 Task: Check all the payments integrations.
Action: Mouse moved to (799, 78)
Screenshot: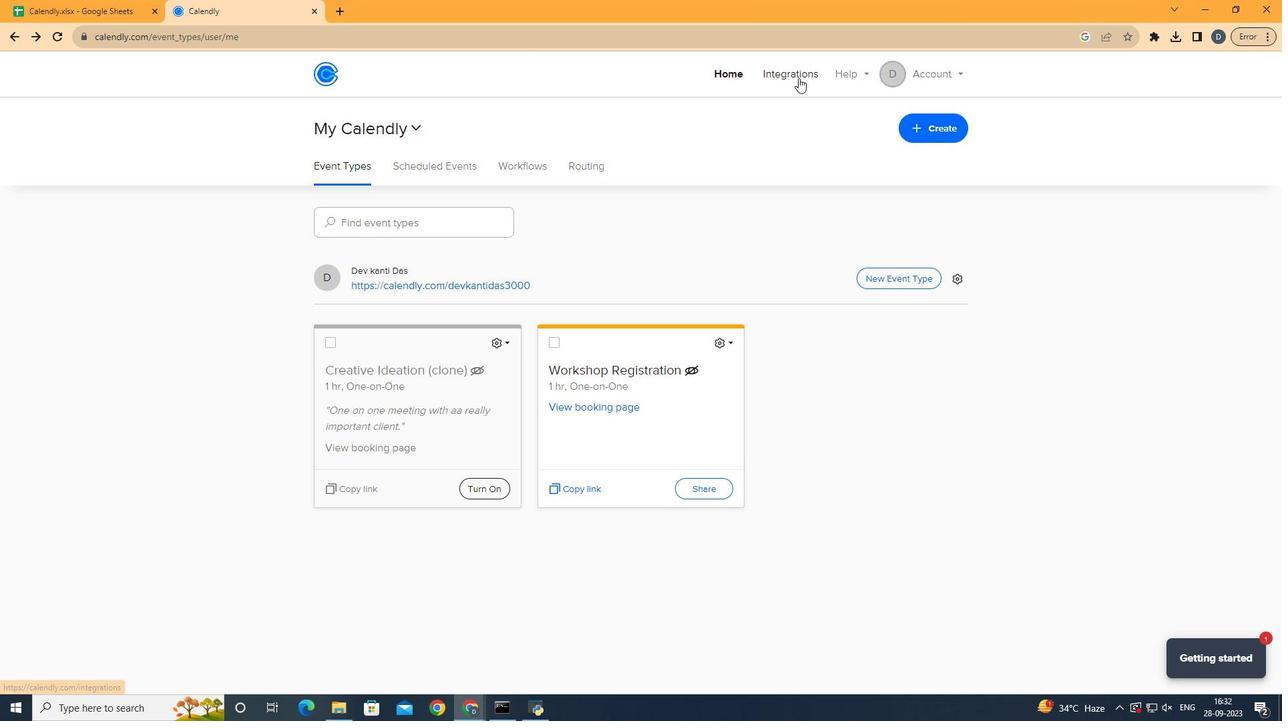 
Action: Mouse pressed left at (799, 78)
Screenshot: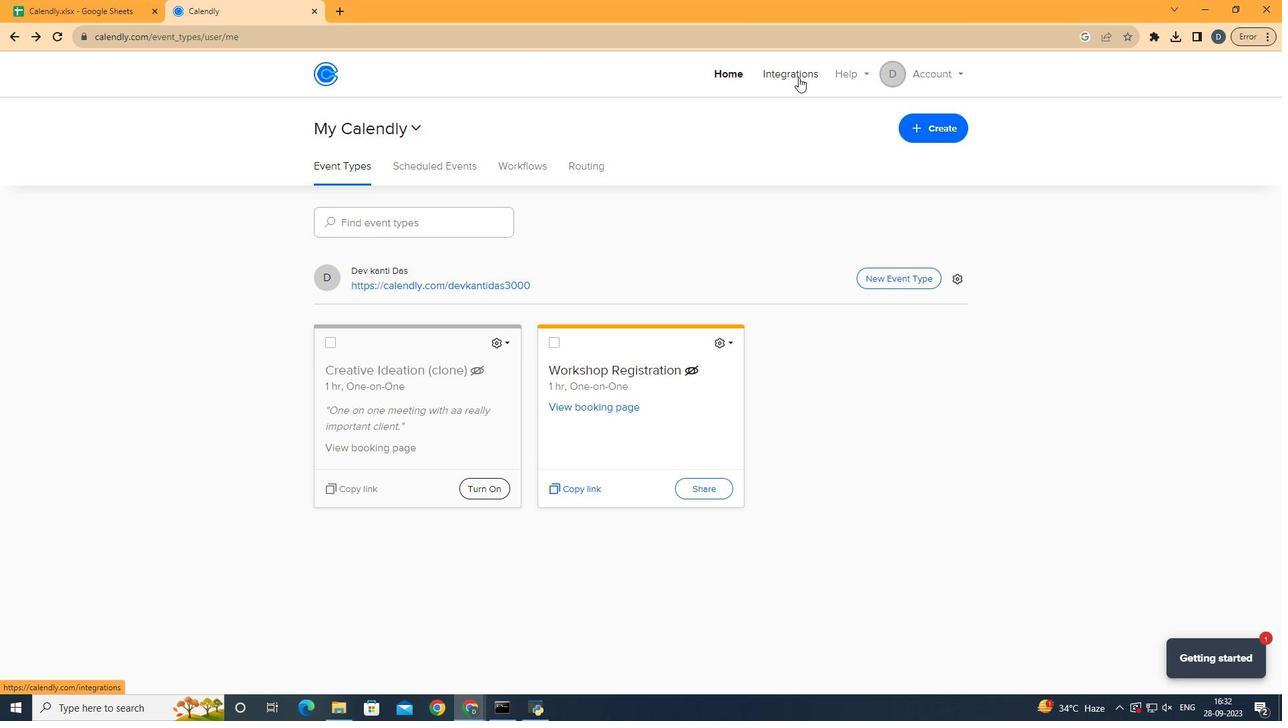 
Action: Mouse moved to (575, 370)
Screenshot: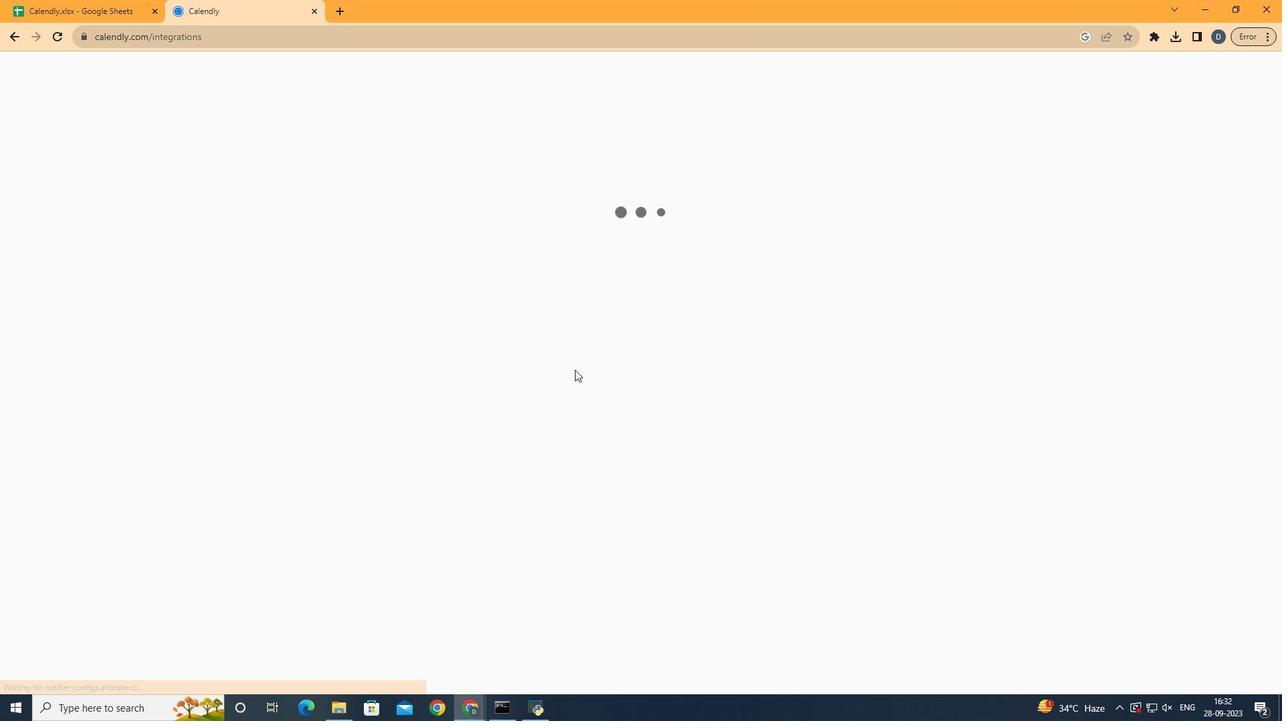 
Action: Mouse scrolled (575, 369) with delta (0, 0)
Screenshot: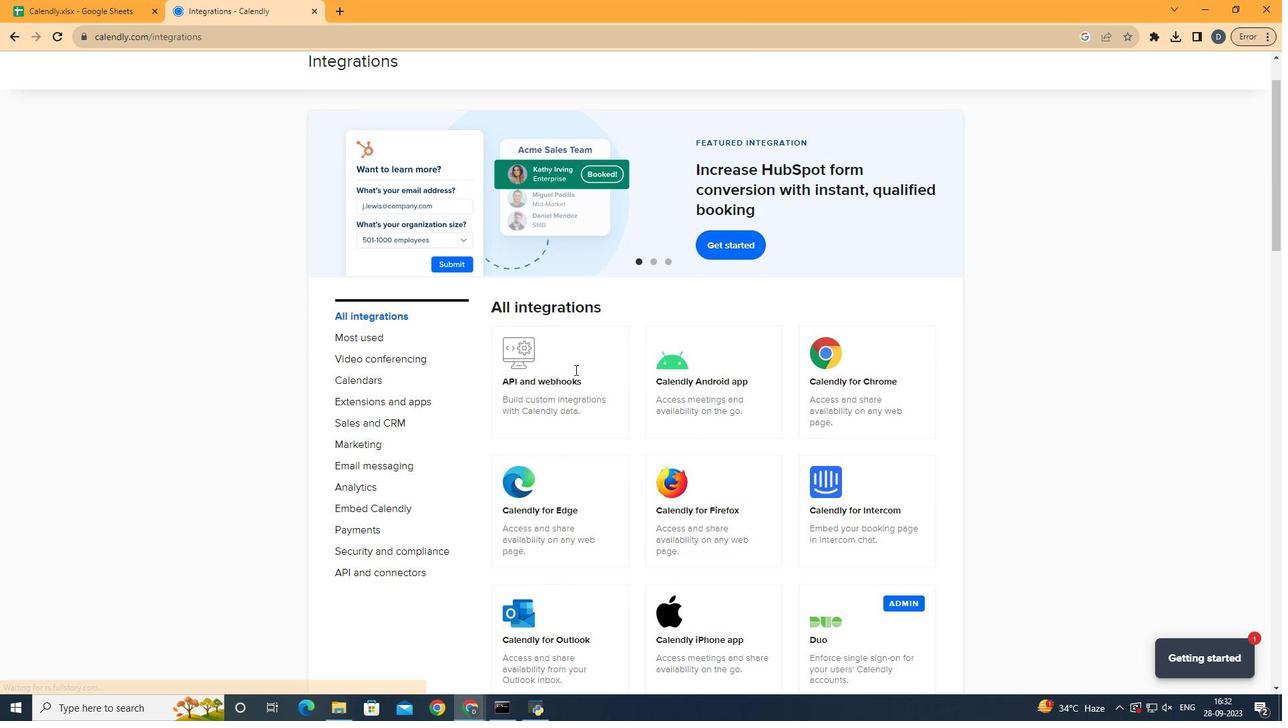
Action: Mouse scrolled (575, 369) with delta (0, 0)
Screenshot: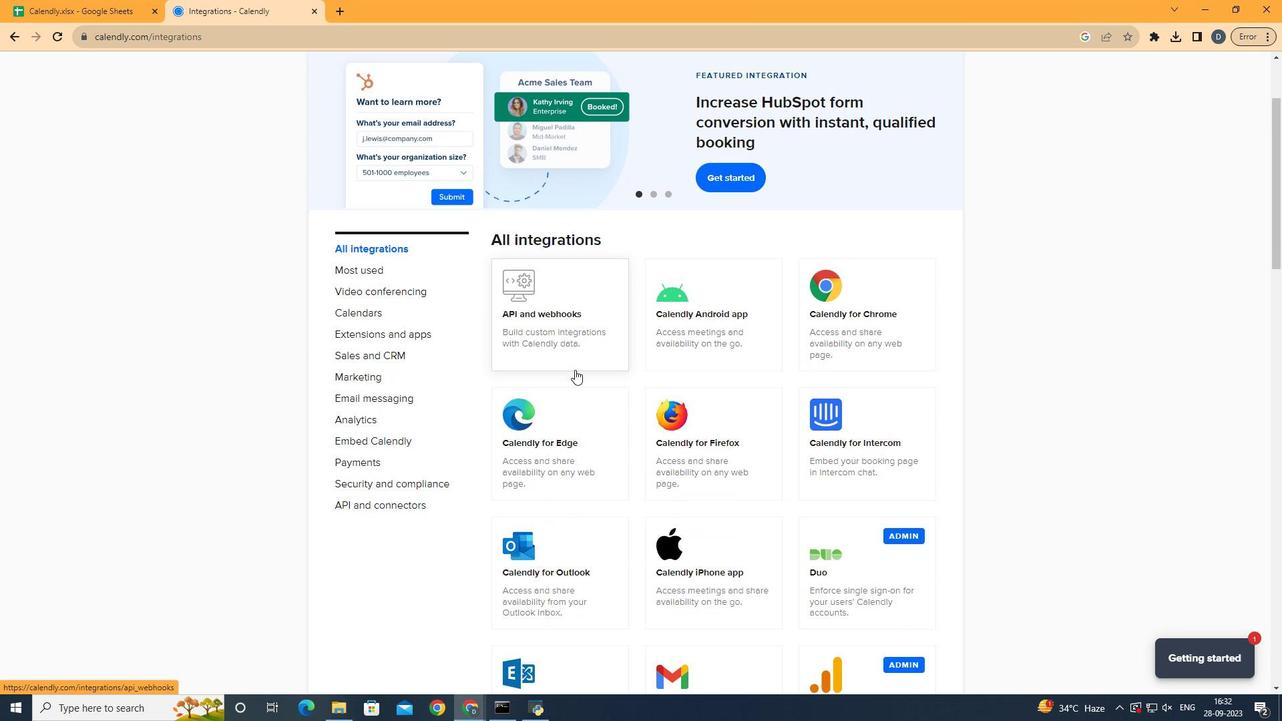 
Action: Mouse moved to (364, 471)
Screenshot: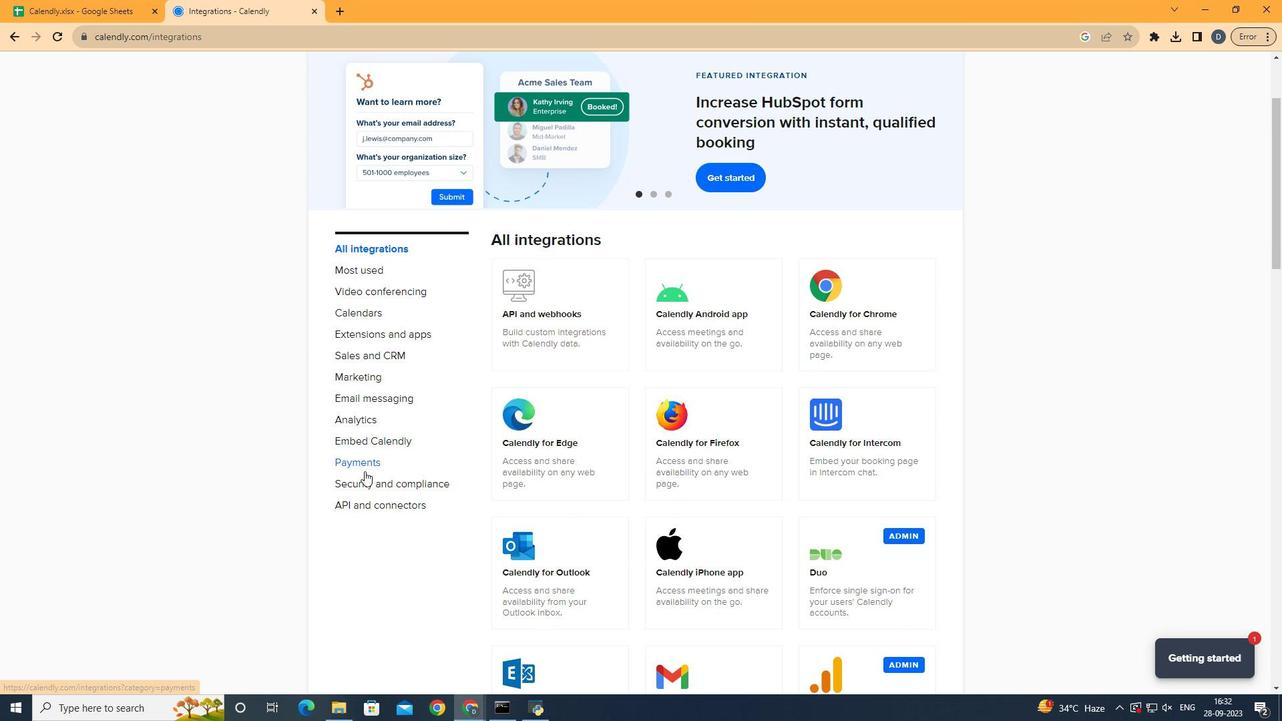 
Action: Mouse pressed left at (364, 471)
Screenshot: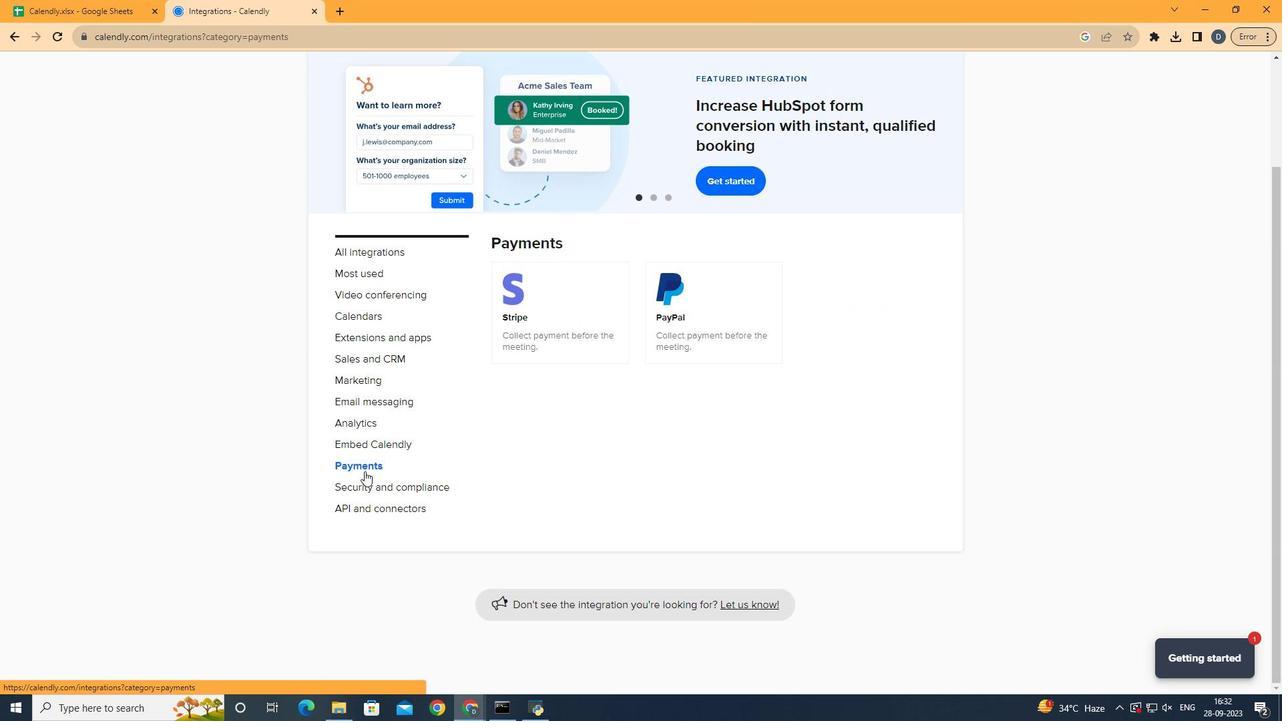
Action: Mouse moved to (989, 463)
Screenshot: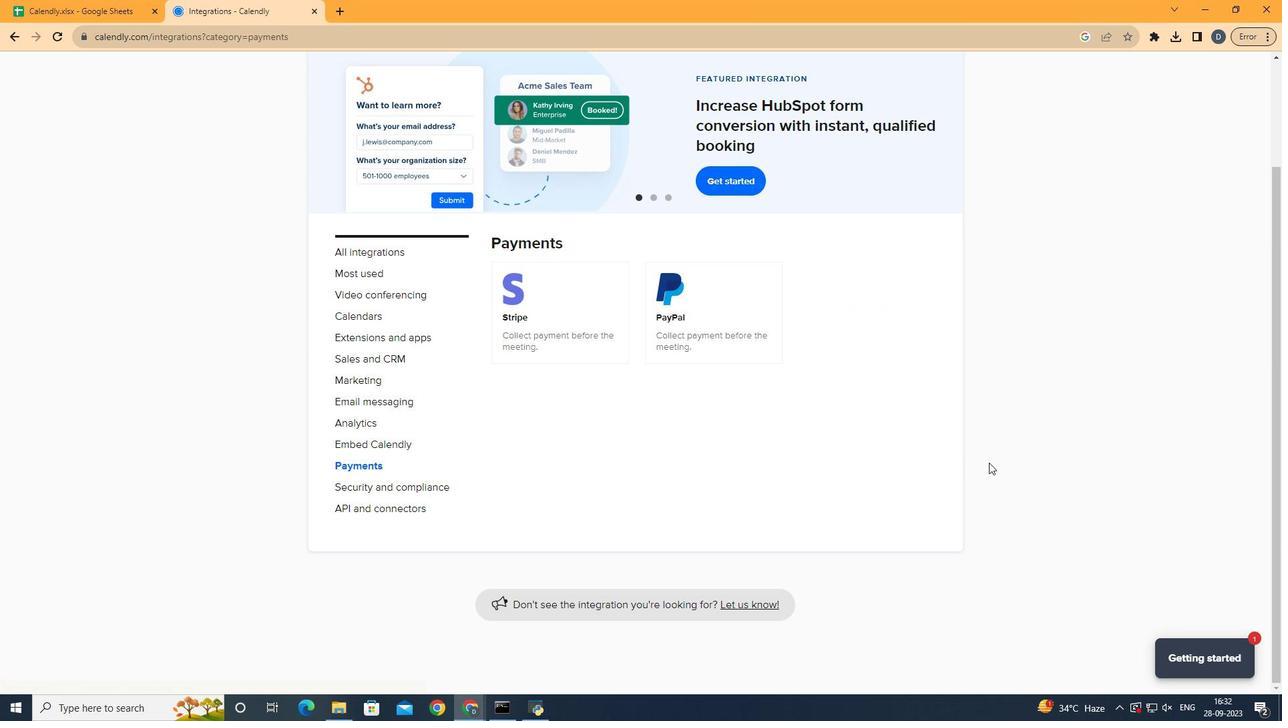 
